 Task: Move the task Create a new event management system for a conference or trade show to the section To-Do in the project AgileExpert and sort the tasks in the project by Due Date
Action: Mouse moved to (106, 464)
Screenshot: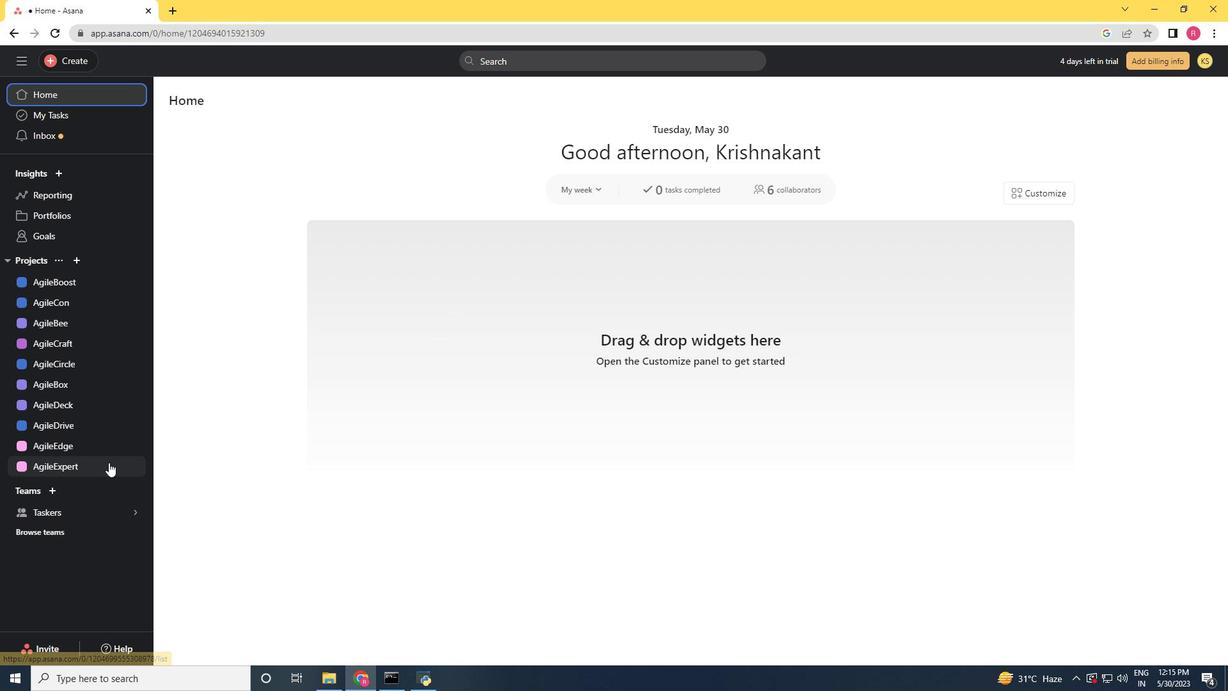 
Action: Mouse pressed left at (106, 464)
Screenshot: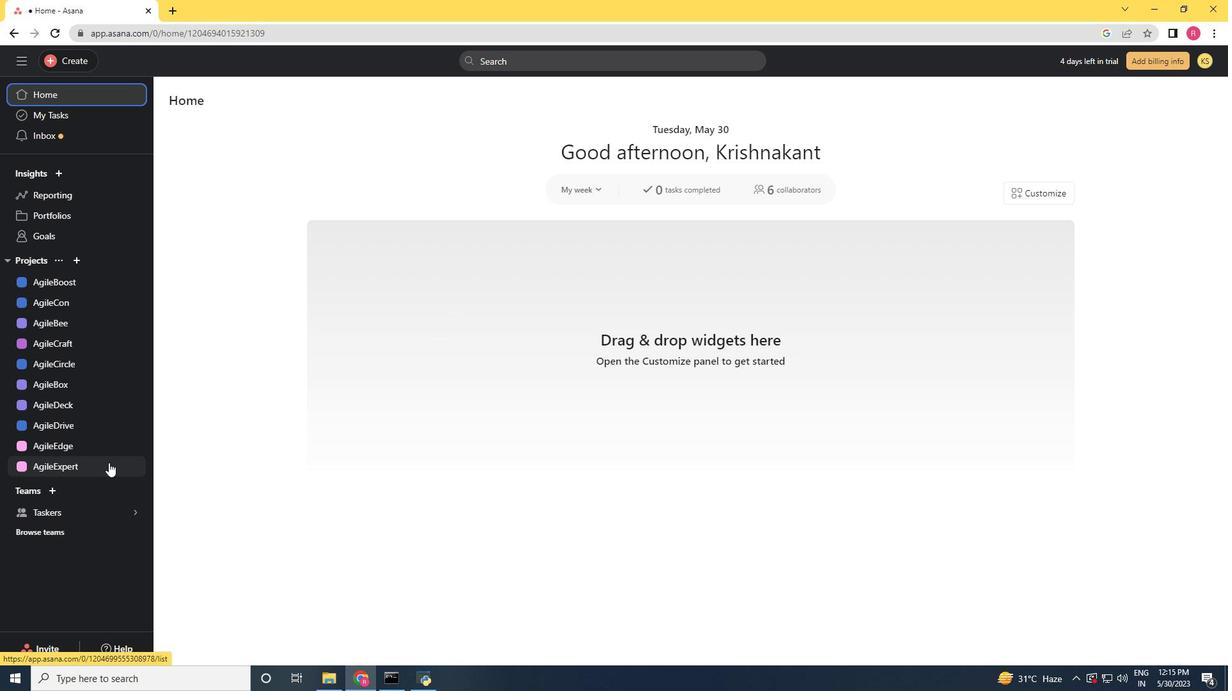 
Action: Mouse moved to (1171, 109)
Screenshot: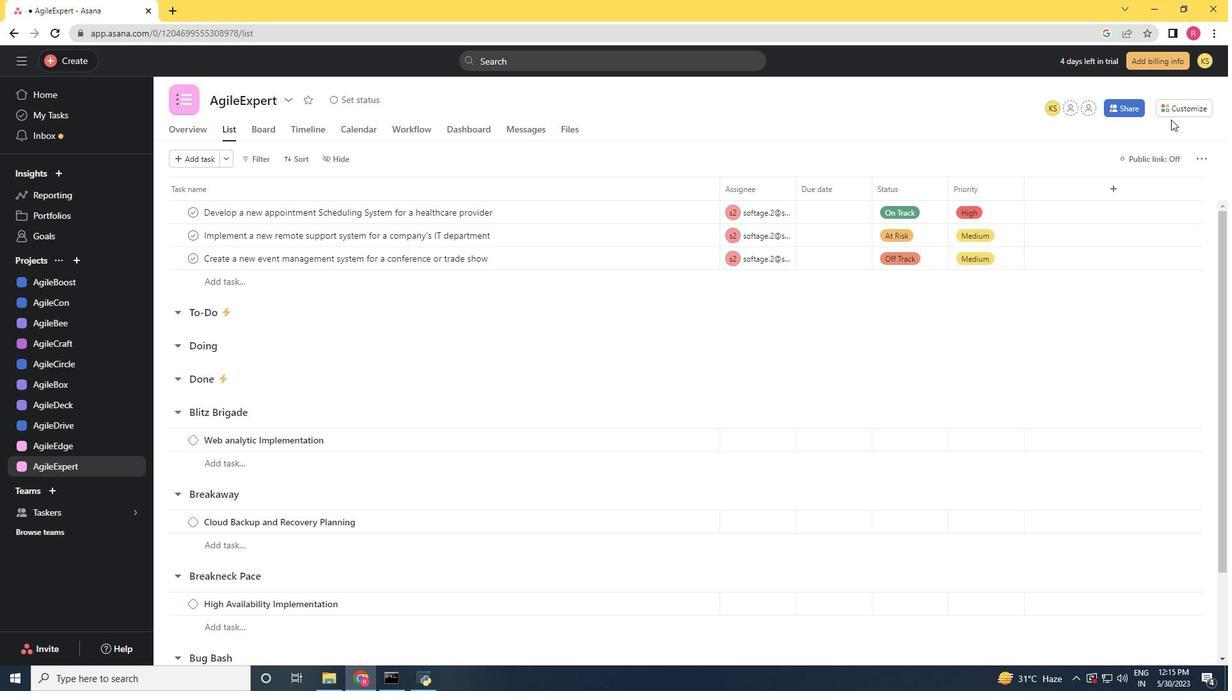 
Action: Mouse pressed left at (1171, 109)
Screenshot: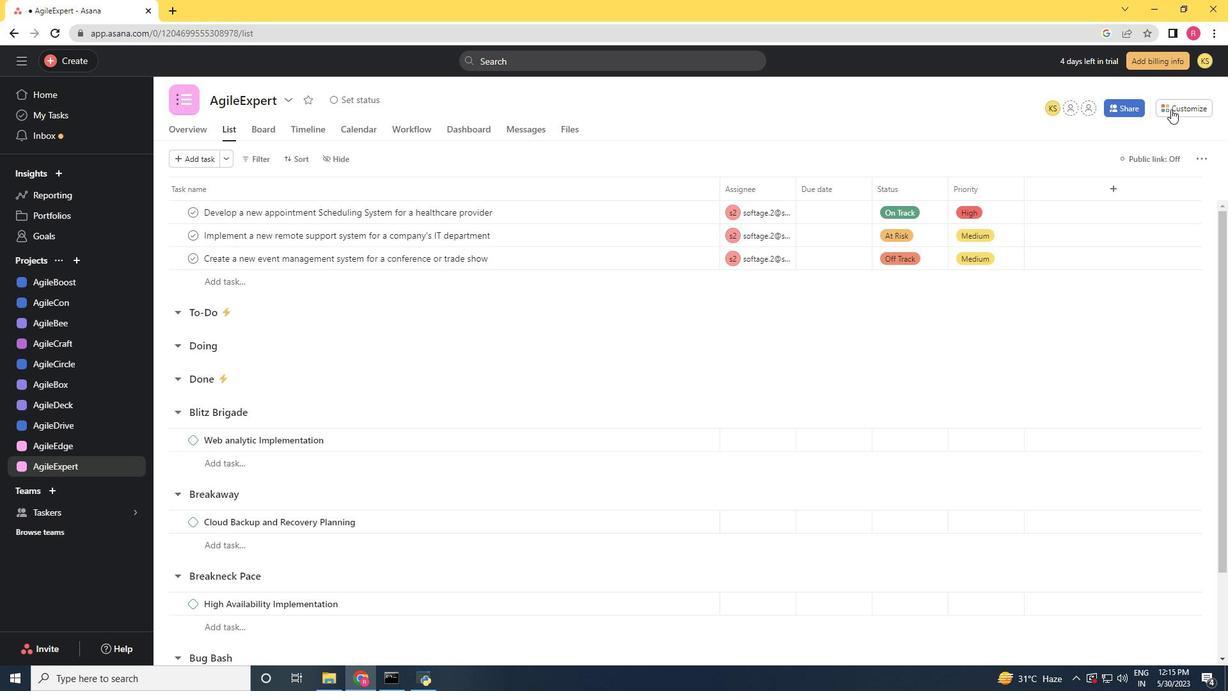 
Action: Mouse moved to (1199, 194)
Screenshot: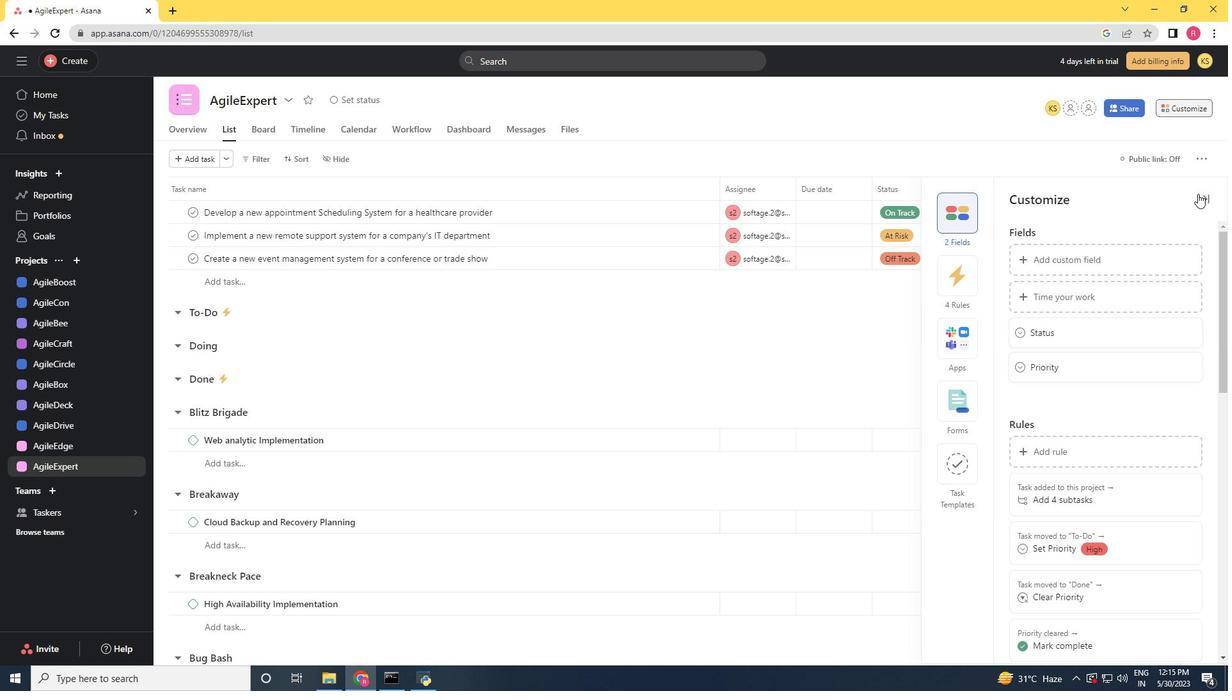 
Action: Mouse pressed left at (1199, 194)
Screenshot: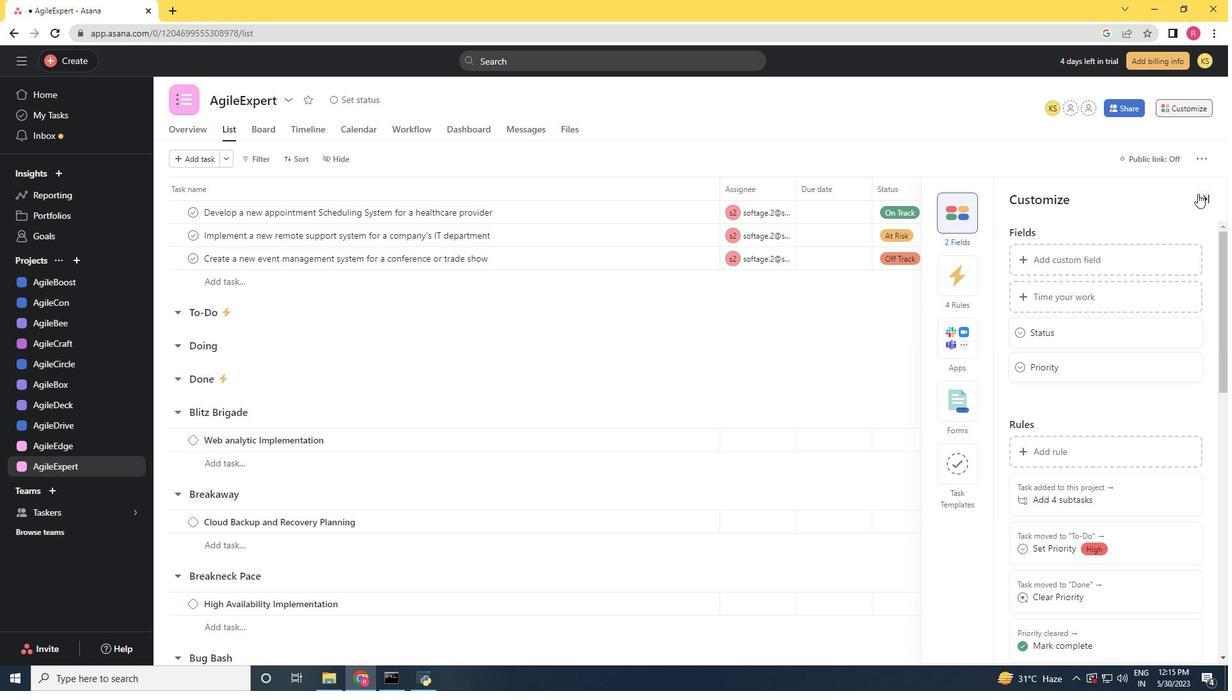 
Action: Mouse moved to (683, 260)
Screenshot: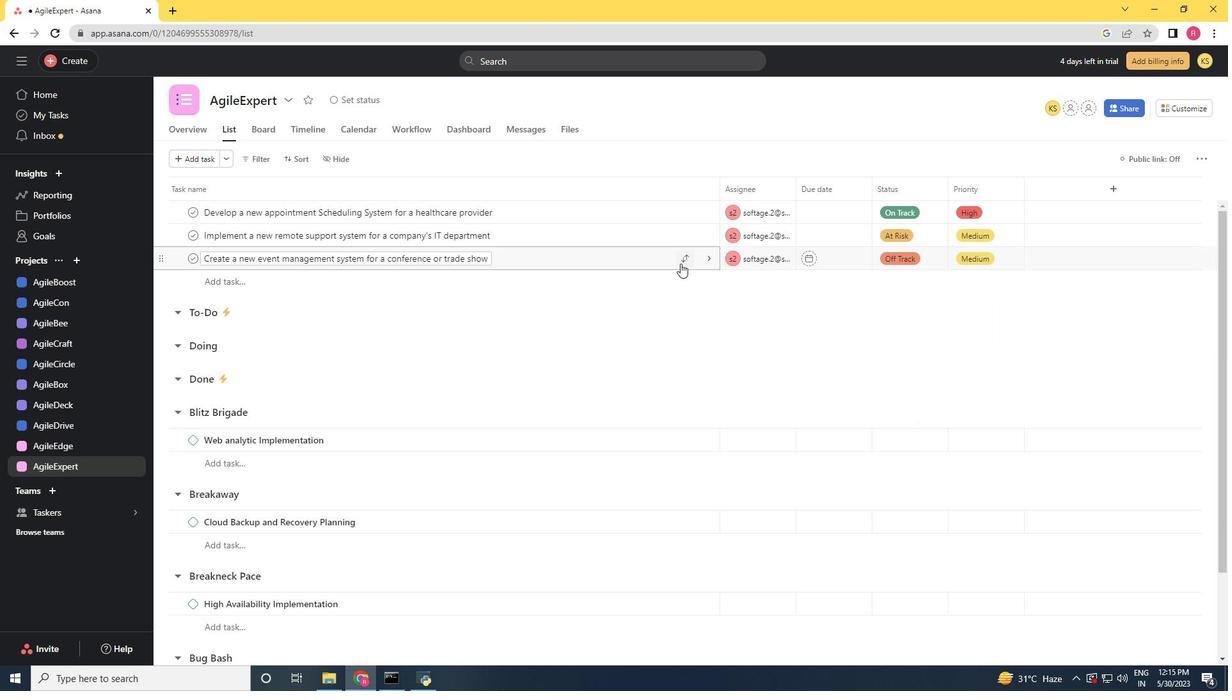 
Action: Mouse pressed left at (683, 260)
Screenshot: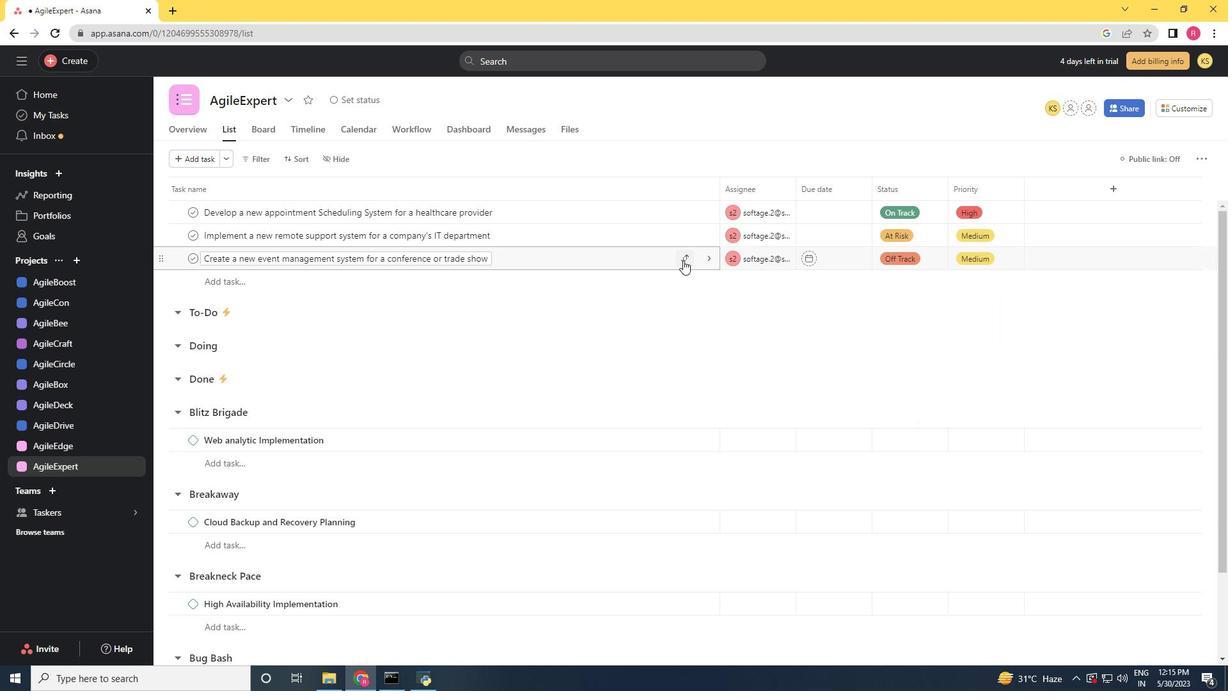 
Action: Mouse moved to (615, 332)
Screenshot: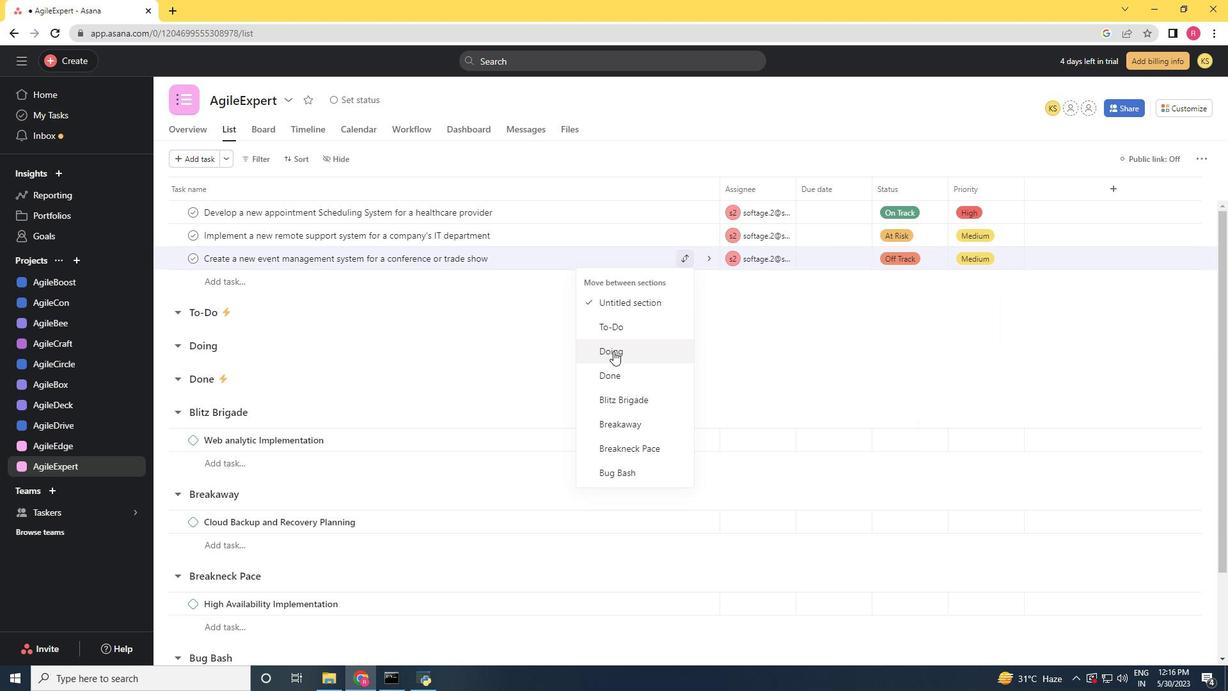 
Action: Mouse pressed left at (615, 332)
Screenshot: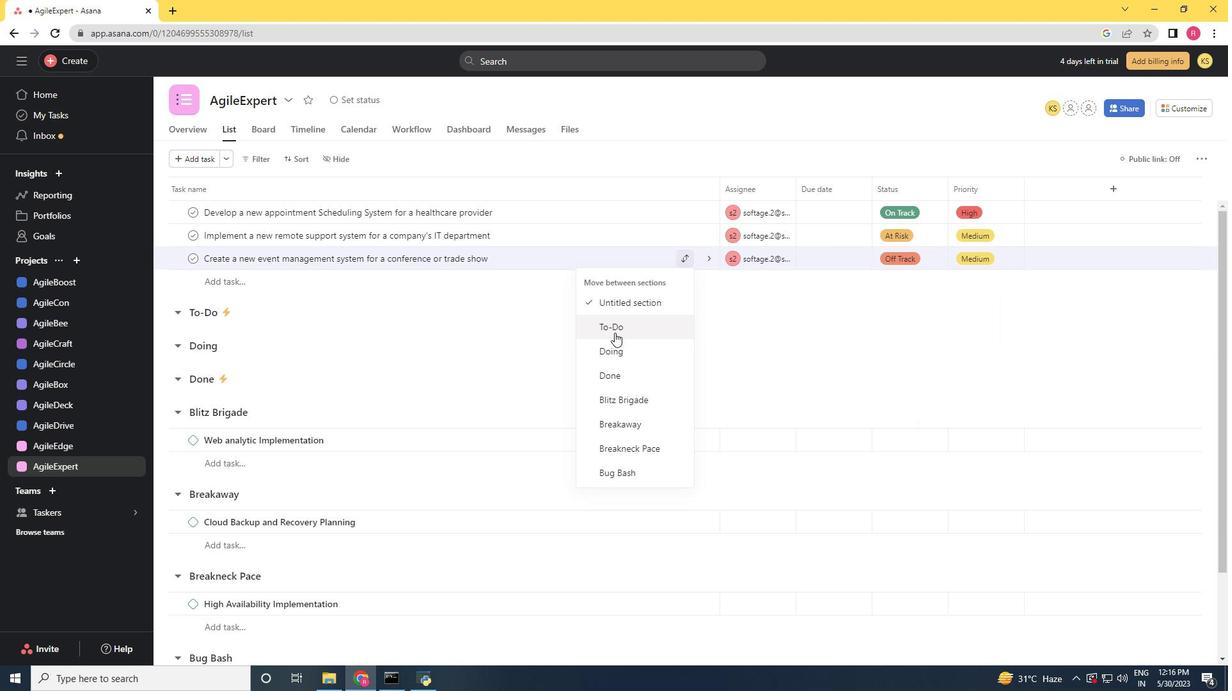 
Action: Mouse moved to (305, 160)
Screenshot: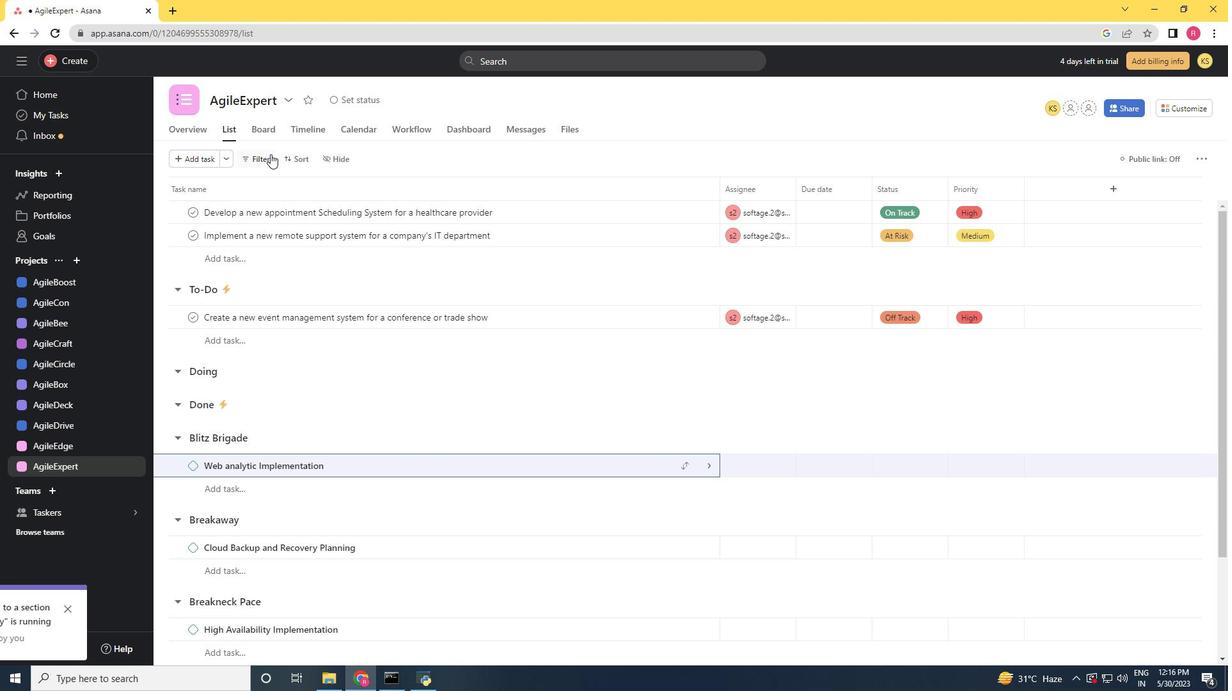
Action: Mouse pressed left at (305, 160)
Screenshot: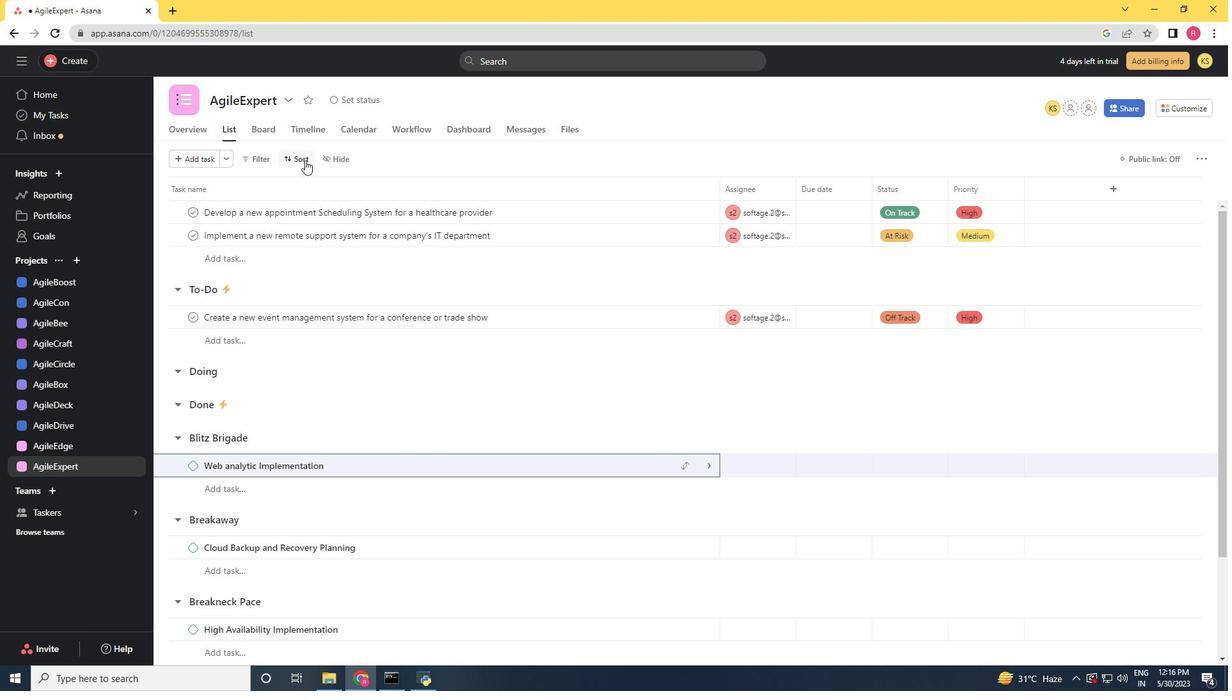 
Action: Mouse moved to (328, 241)
Screenshot: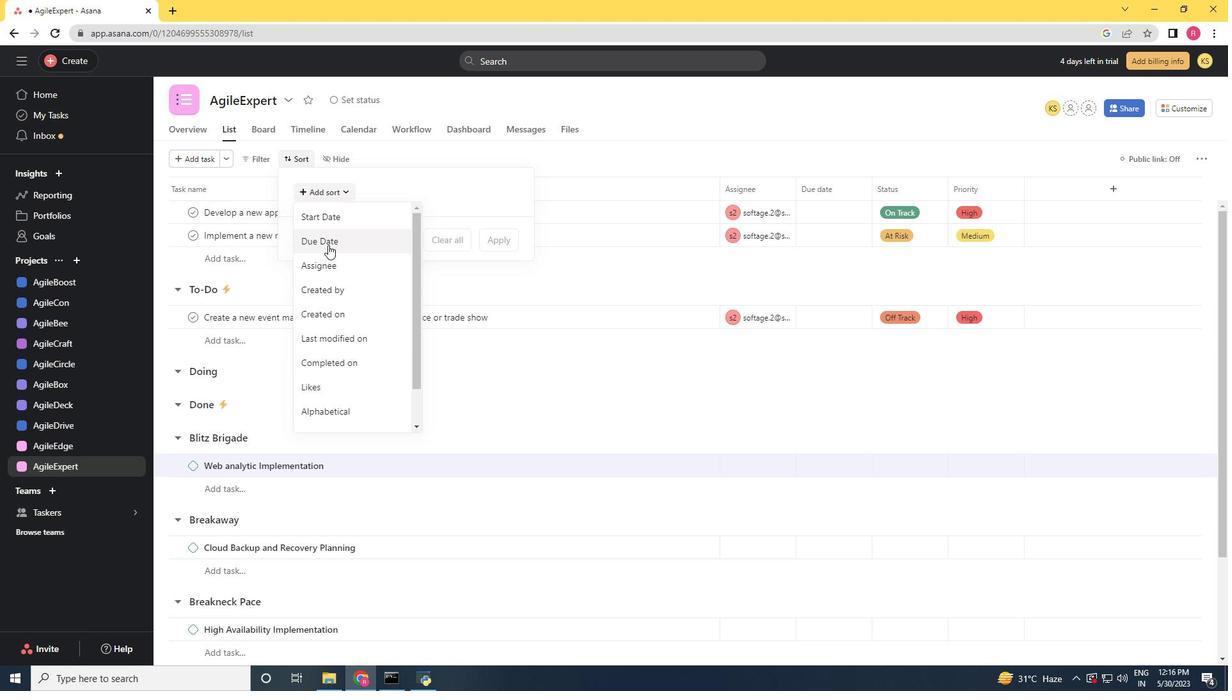
Action: Mouse pressed left at (328, 241)
Screenshot: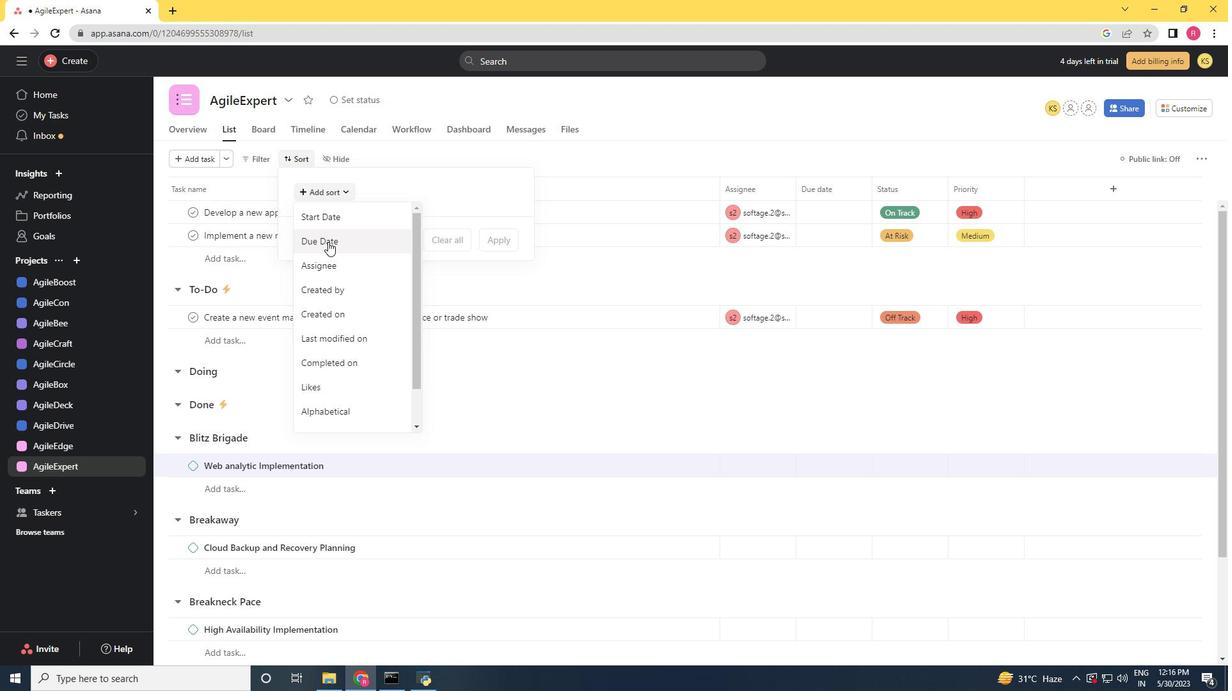 
Action: Mouse moved to (497, 298)
Screenshot: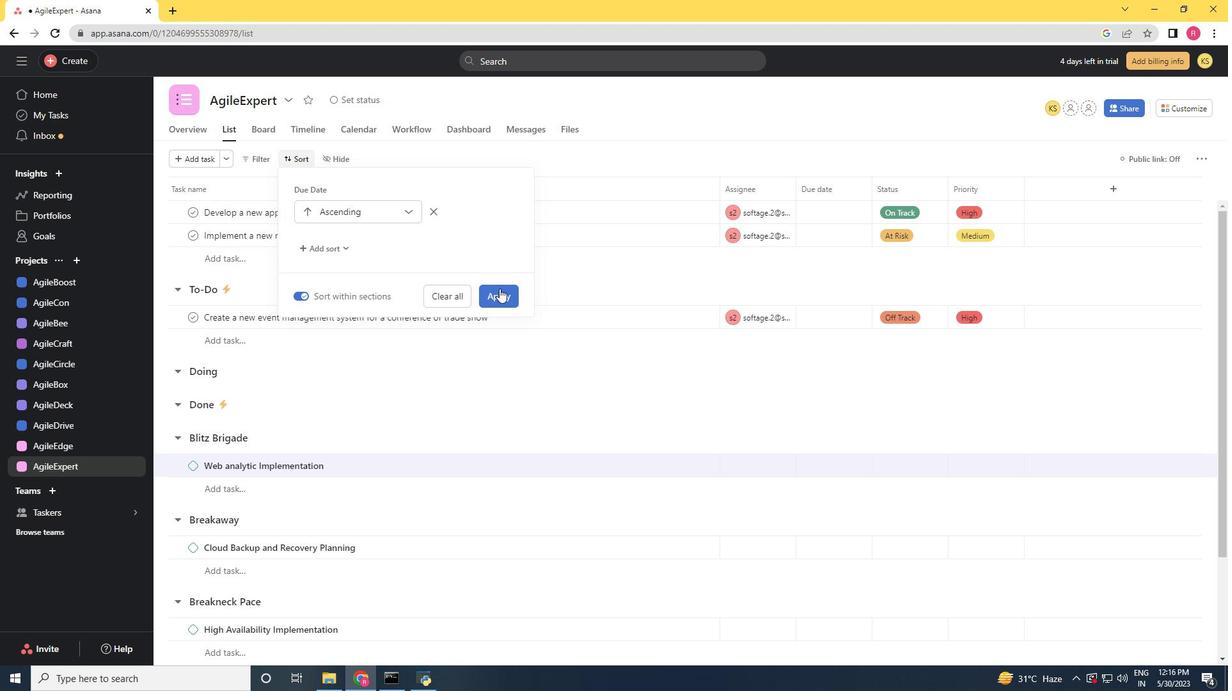 
Action: Mouse pressed left at (497, 298)
Screenshot: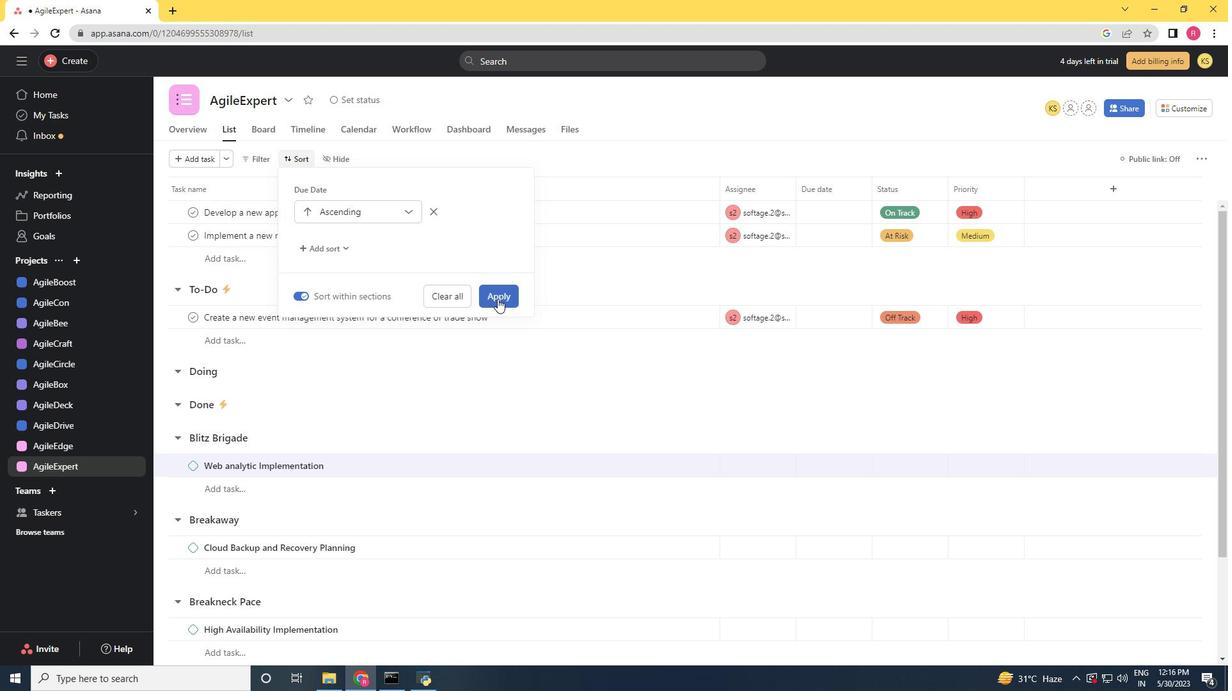
Action: Mouse moved to (493, 302)
Screenshot: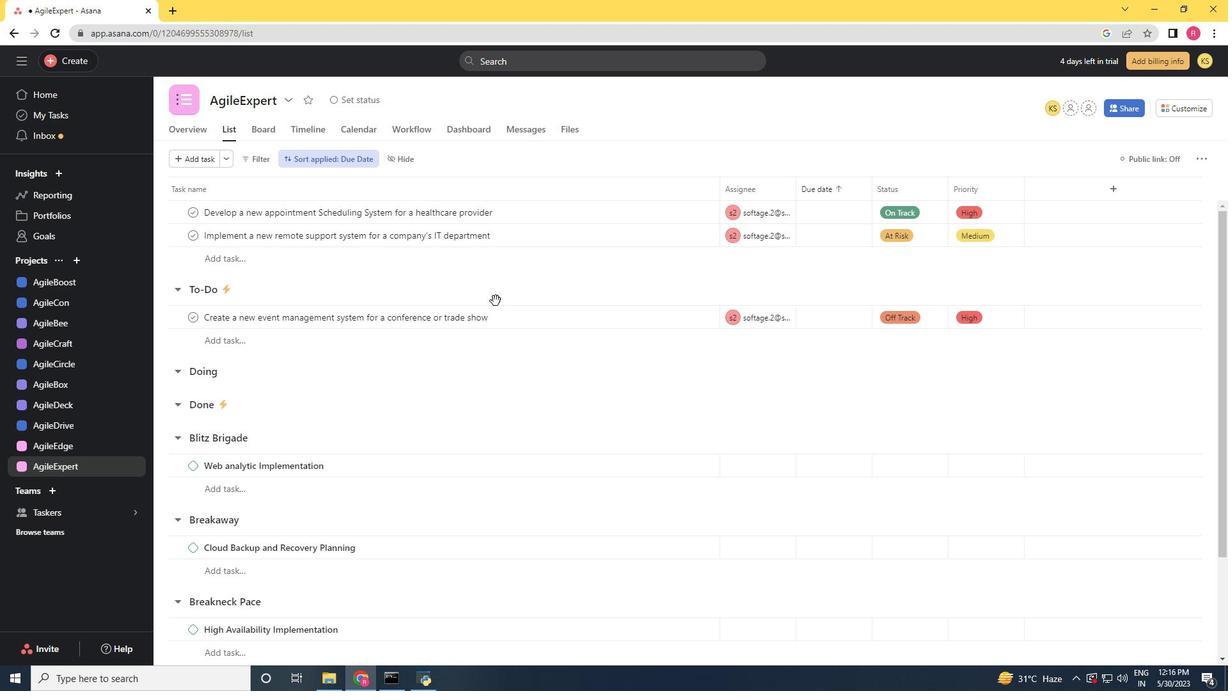 
